 Task: Look for products from Prince Of Piece only.
Action: Mouse pressed left at (23, 102)
Screenshot: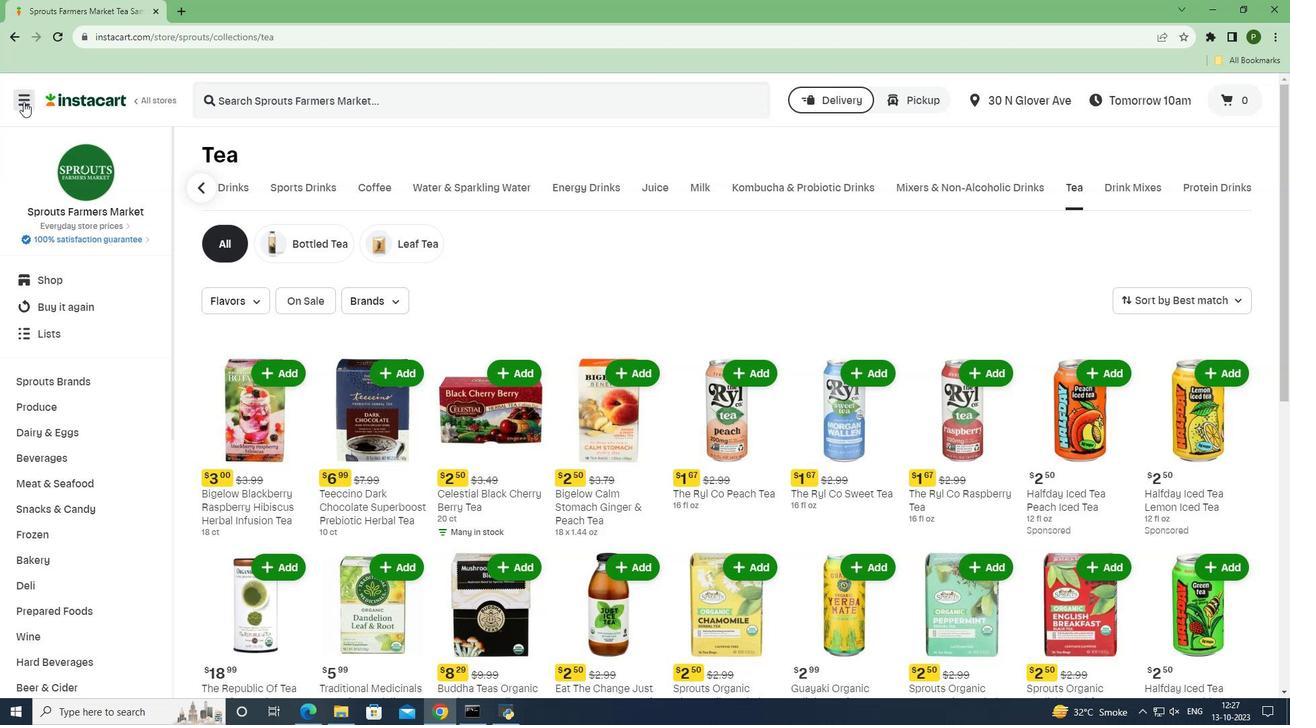 
Action: Mouse moved to (34, 360)
Screenshot: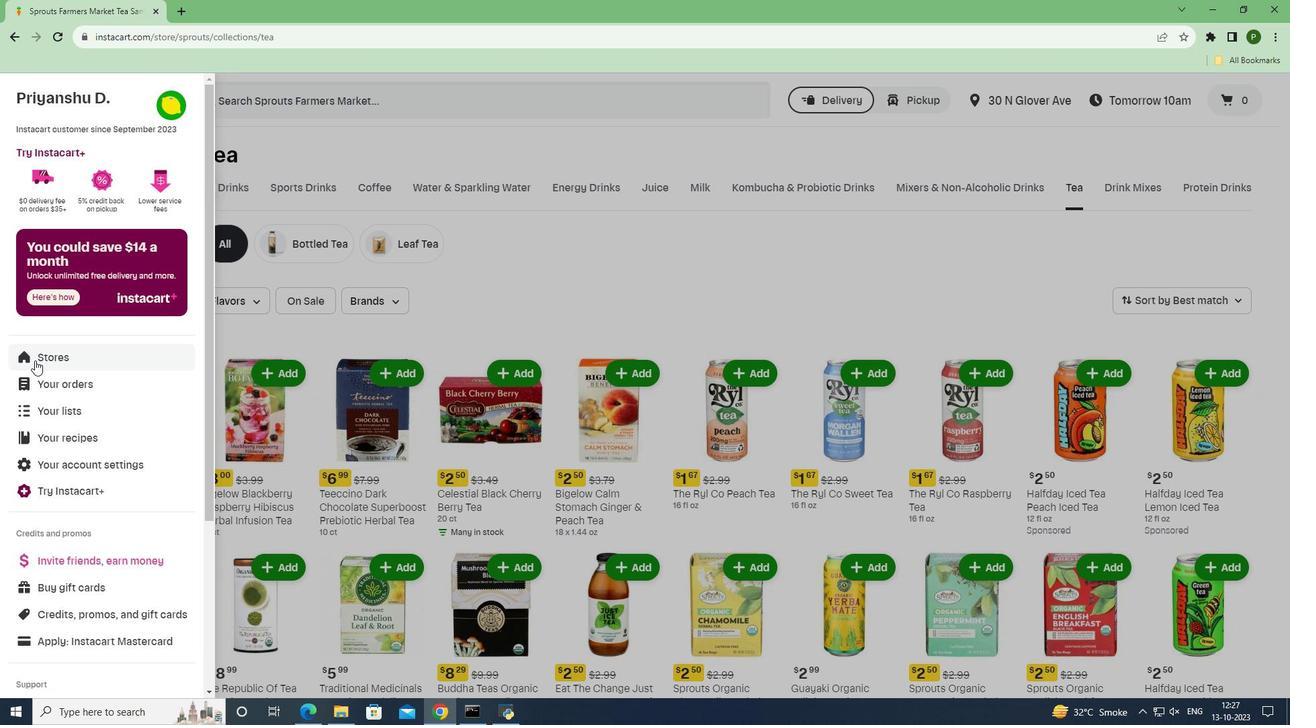 
Action: Mouse pressed left at (34, 360)
Screenshot: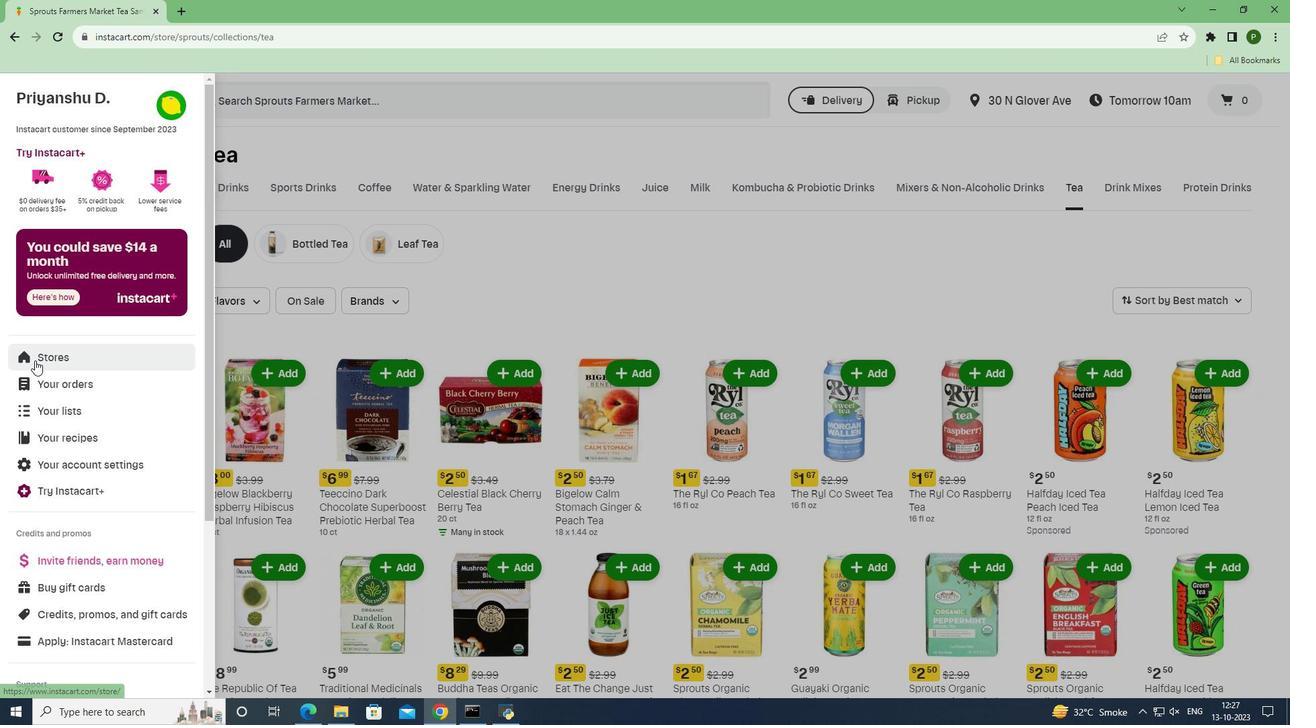 
Action: Mouse moved to (317, 155)
Screenshot: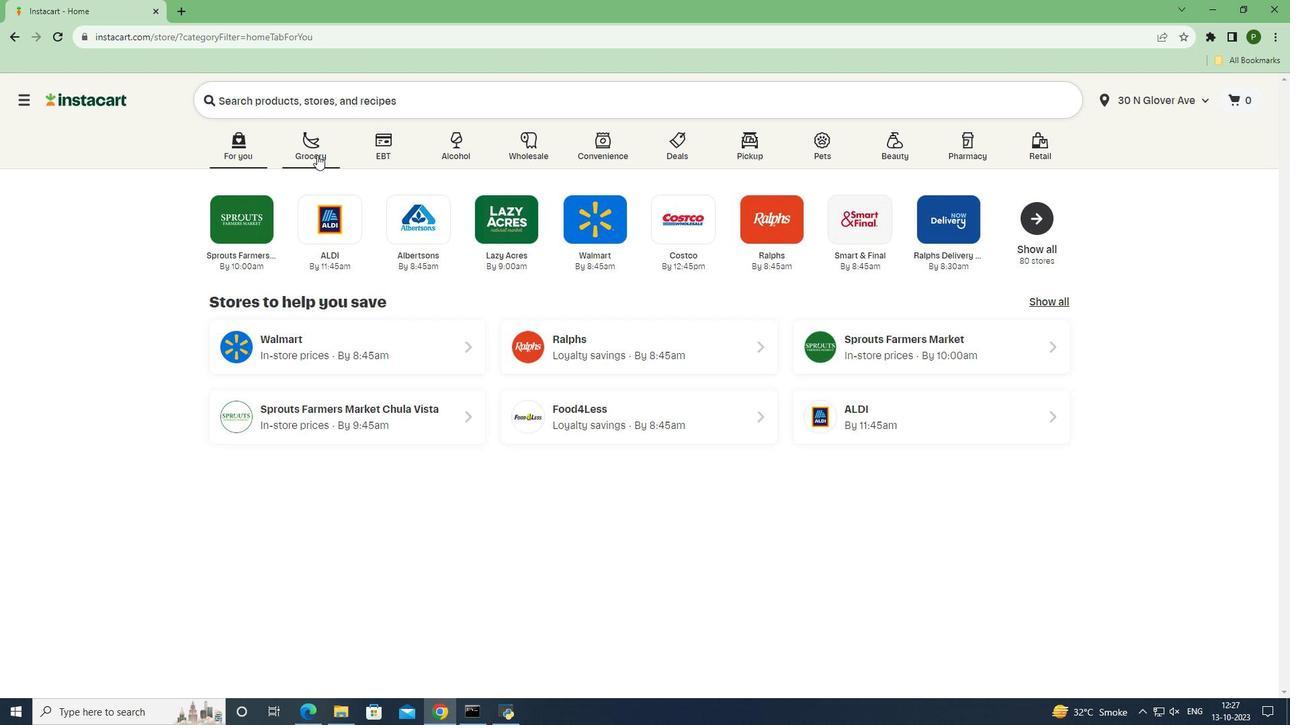 
Action: Mouse pressed left at (317, 155)
Screenshot: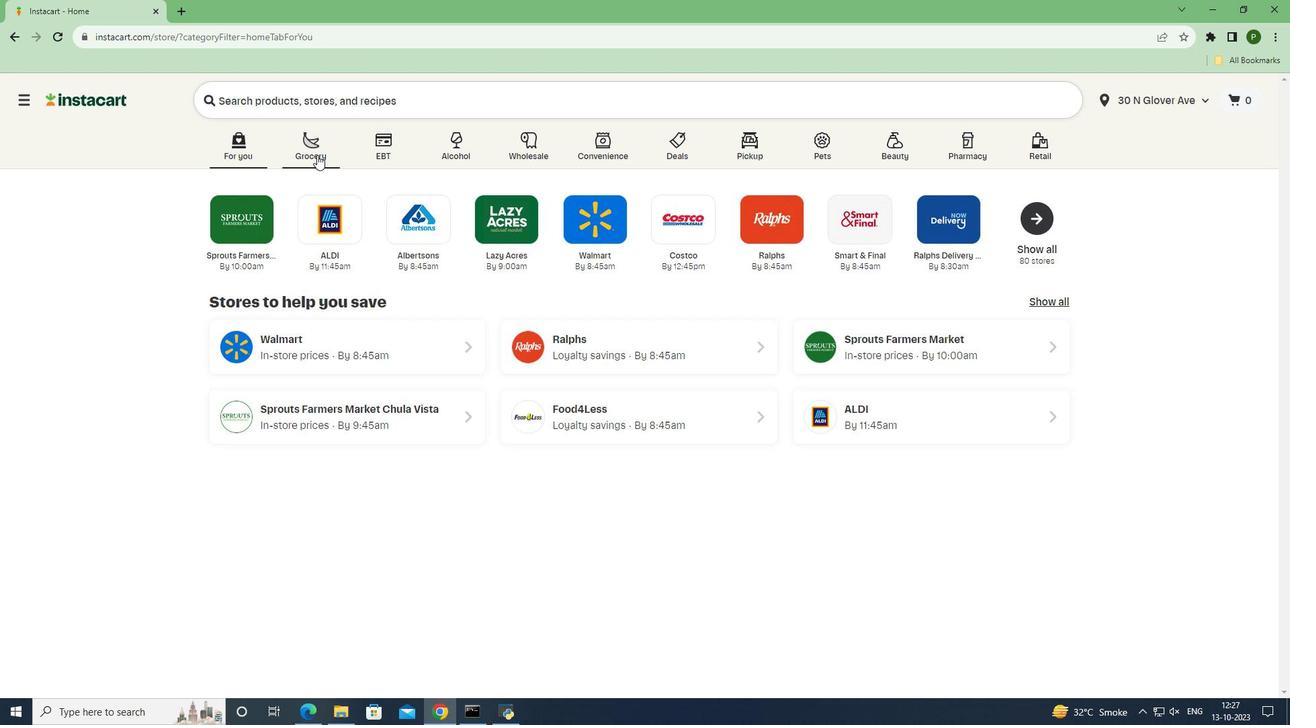 
Action: Mouse moved to (804, 311)
Screenshot: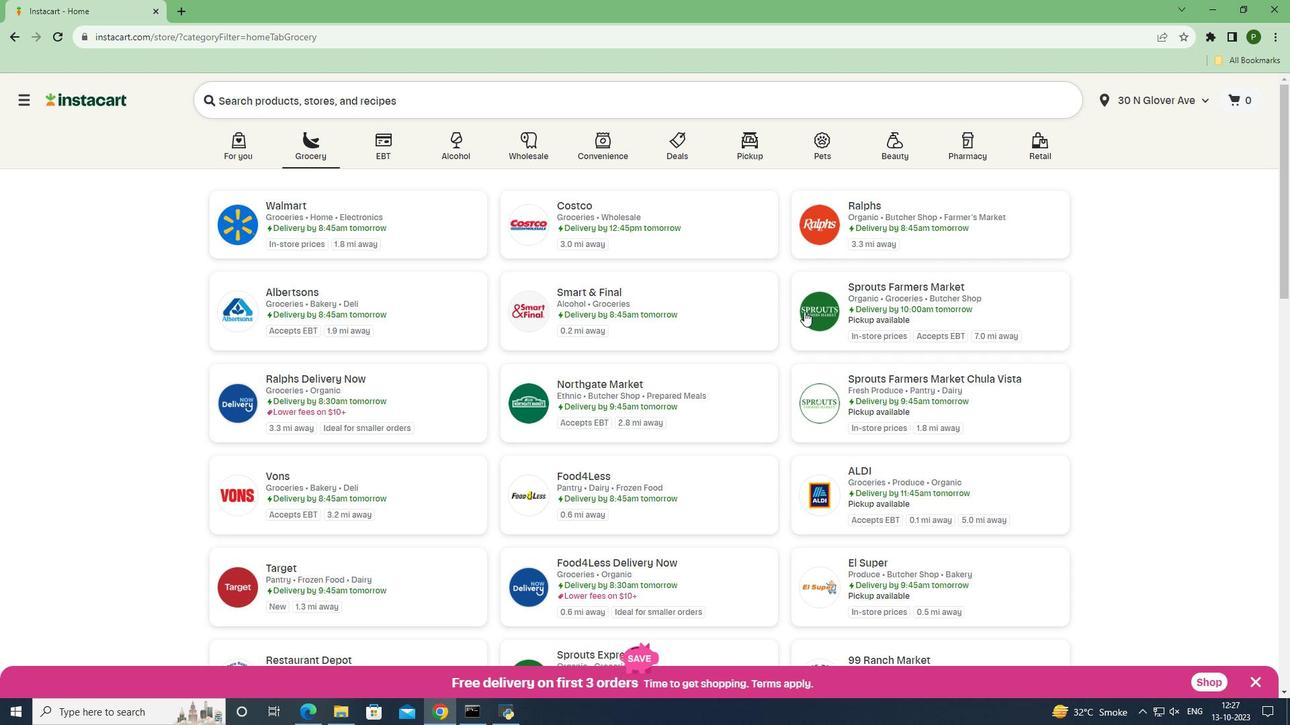 
Action: Mouse pressed left at (804, 311)
Screenshot: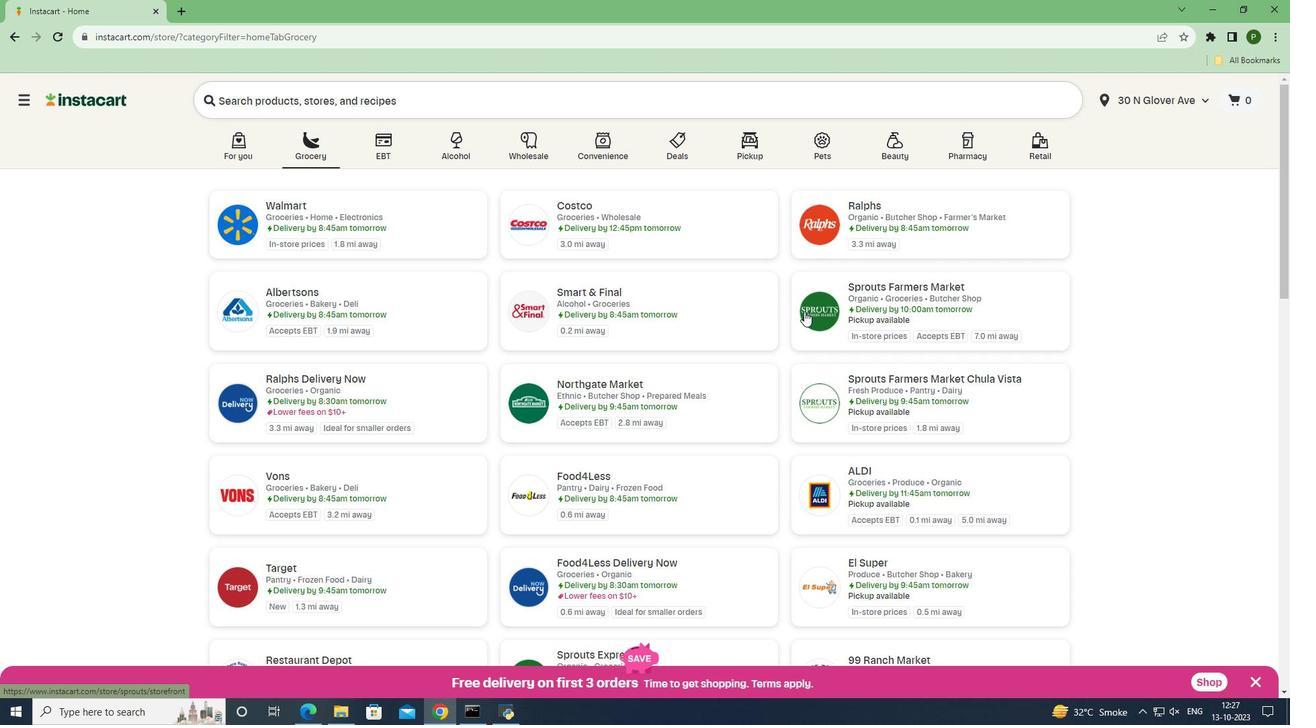 
Action: Mouse moved to (65, 461)
Screenshot: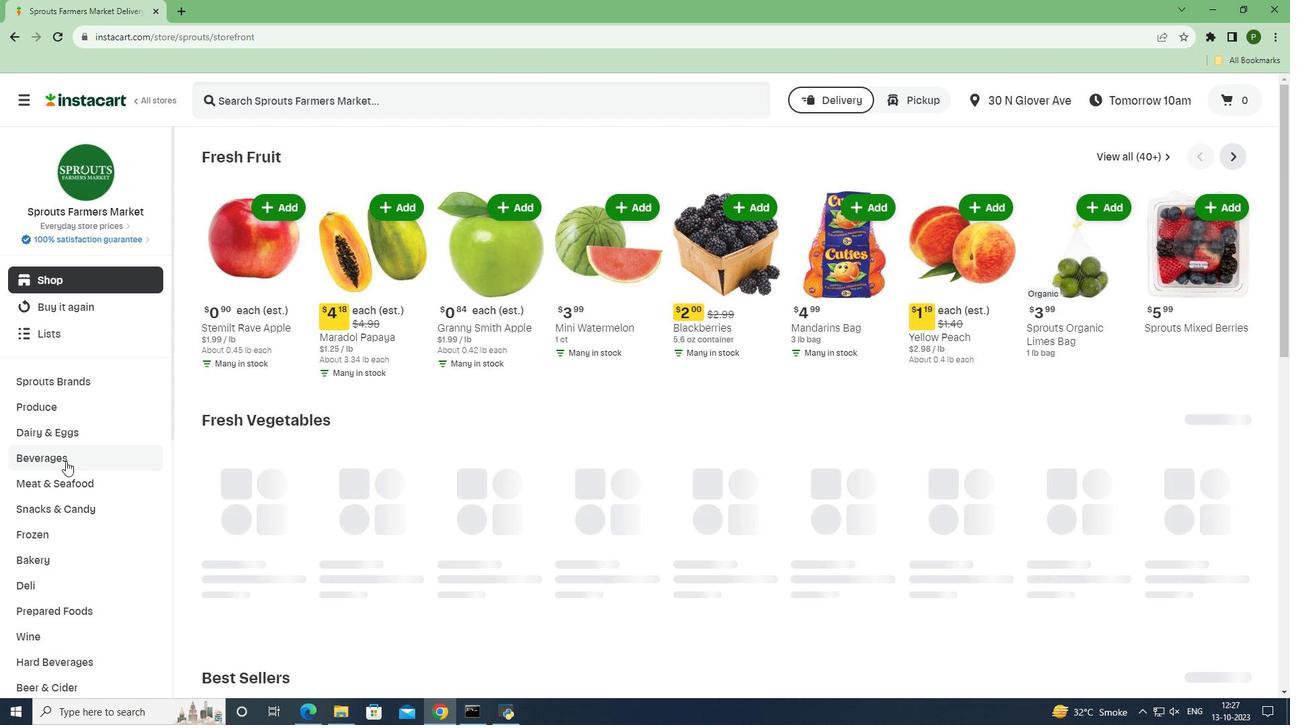 
Action: Mouse pressed left at (65, 461)
Screenshot: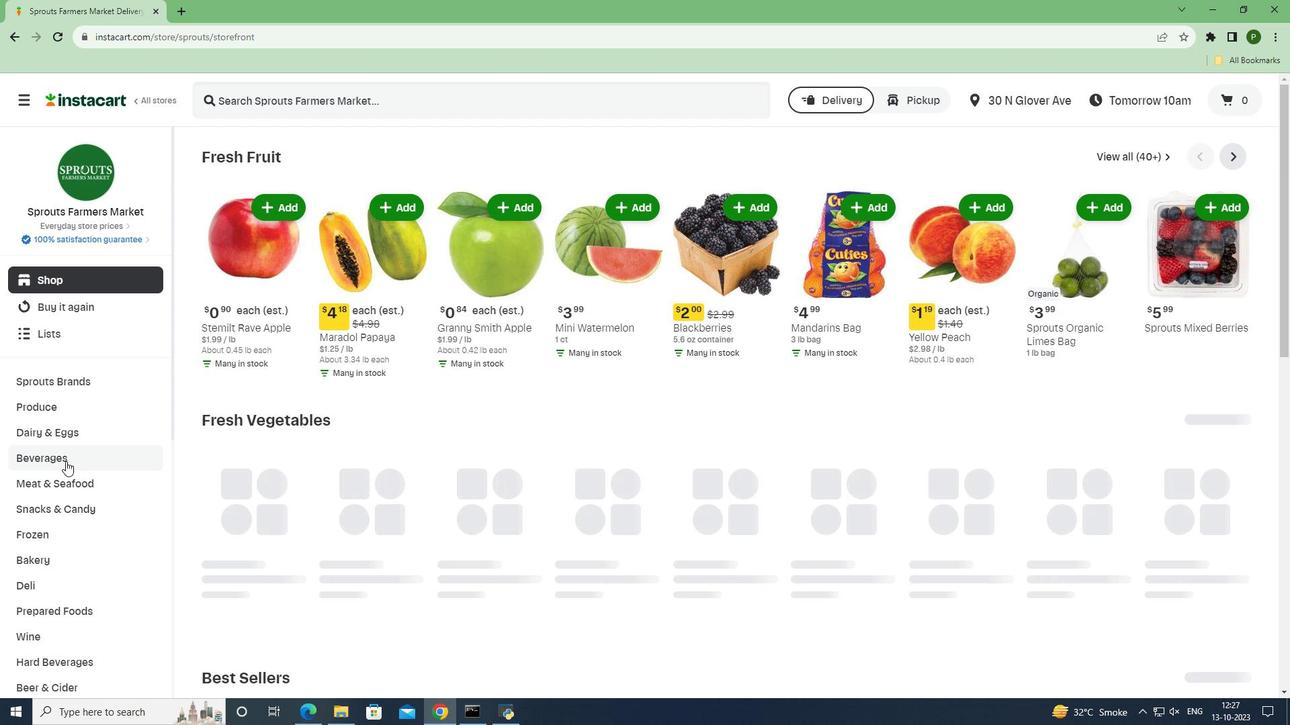 
Action: Mouse moved to (1171, 182)
Screenshot: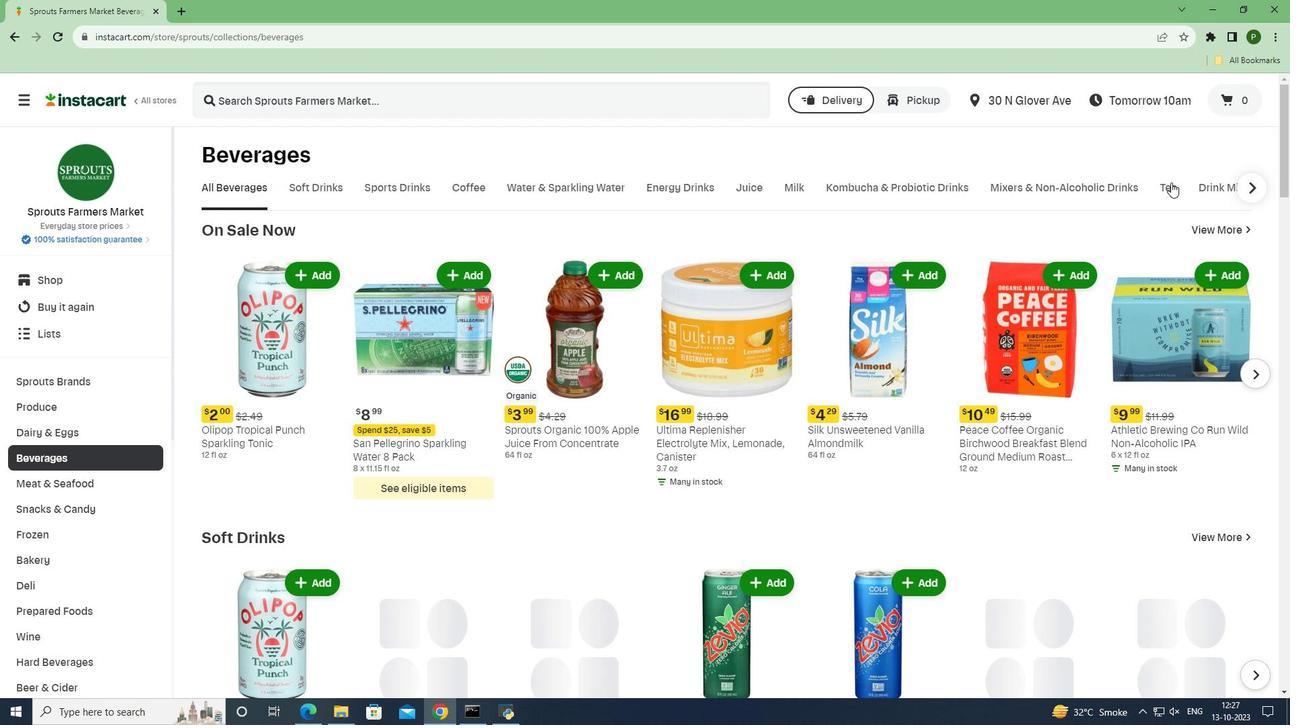 
Action: Mouse pressed left at (1171, 182)
Screenshot: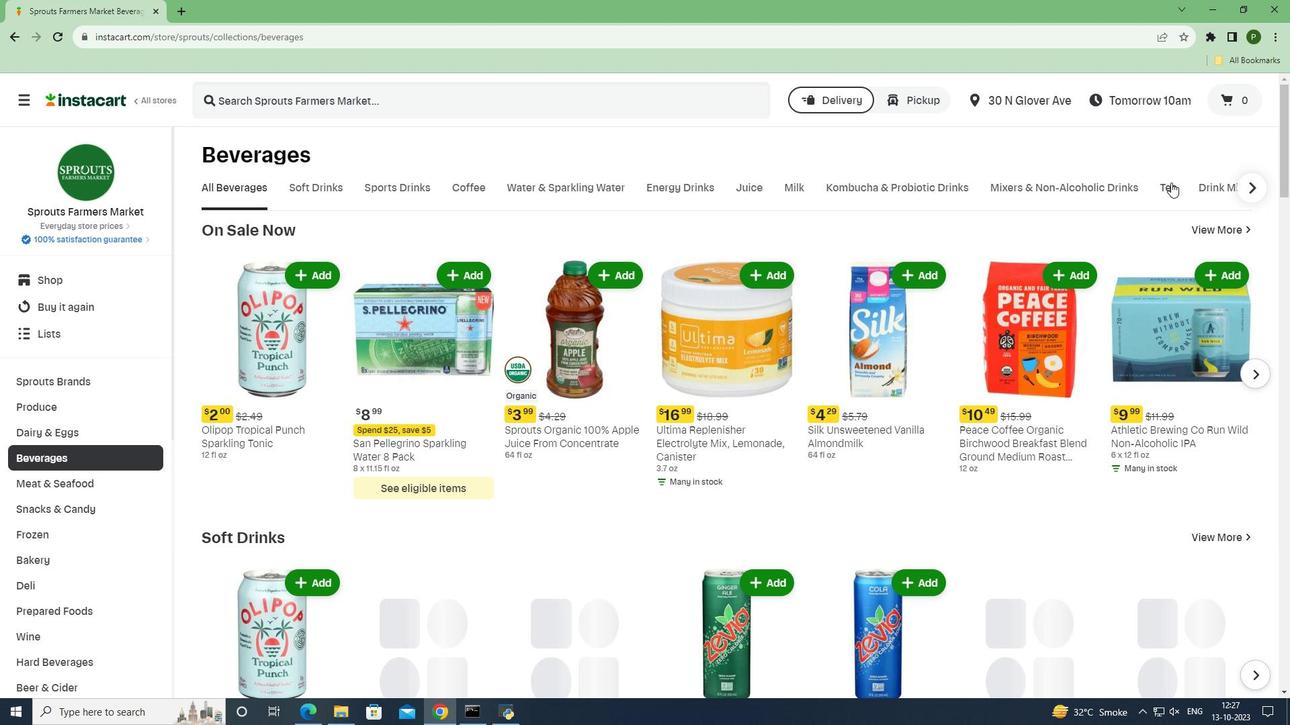 
Action: Mouse moved to (372, 299)
Screenshot: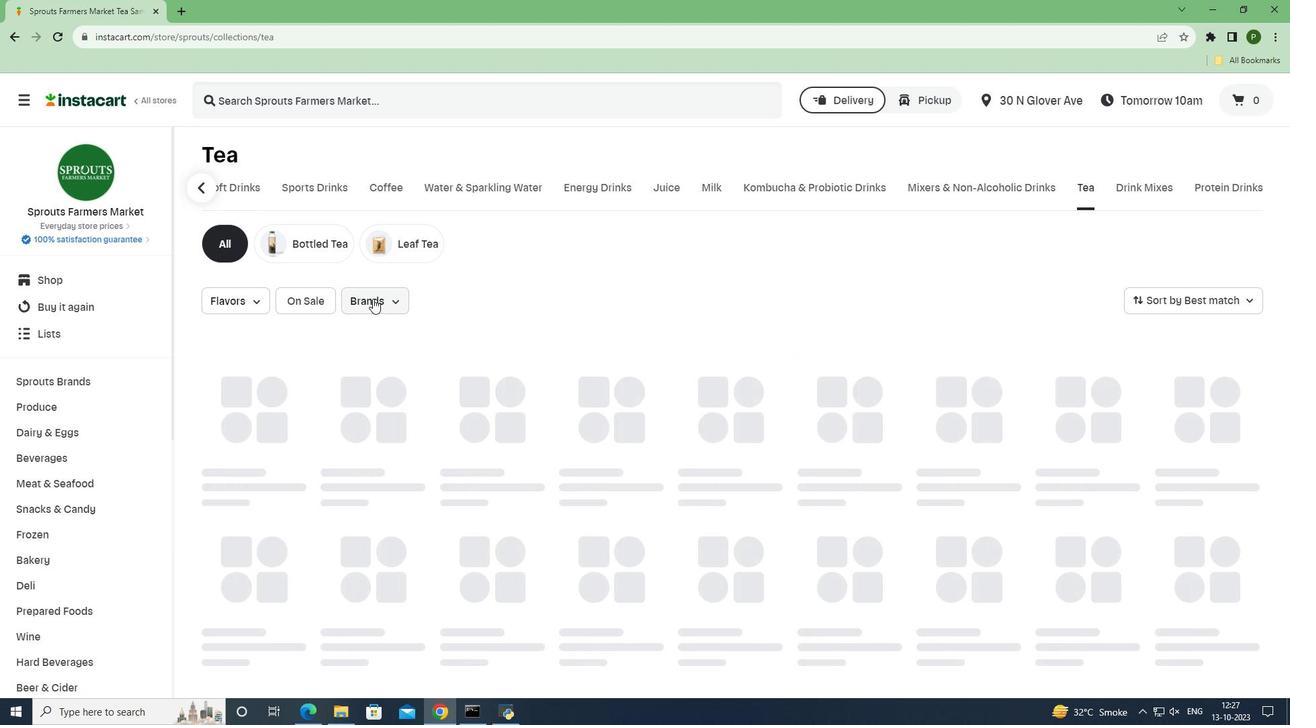 
Action: Mouse pressed left at (372, 299)
Screenshot: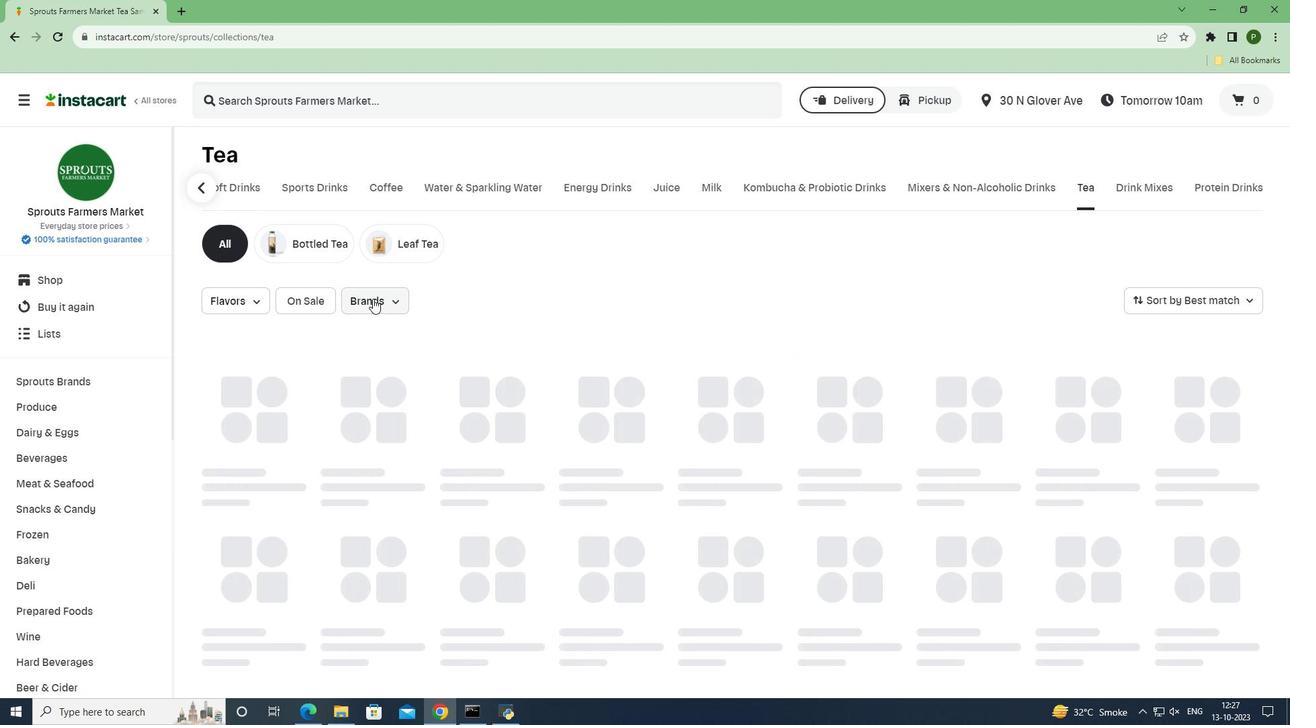 
Action: Mouse moved to (415, 403)
Screenshot: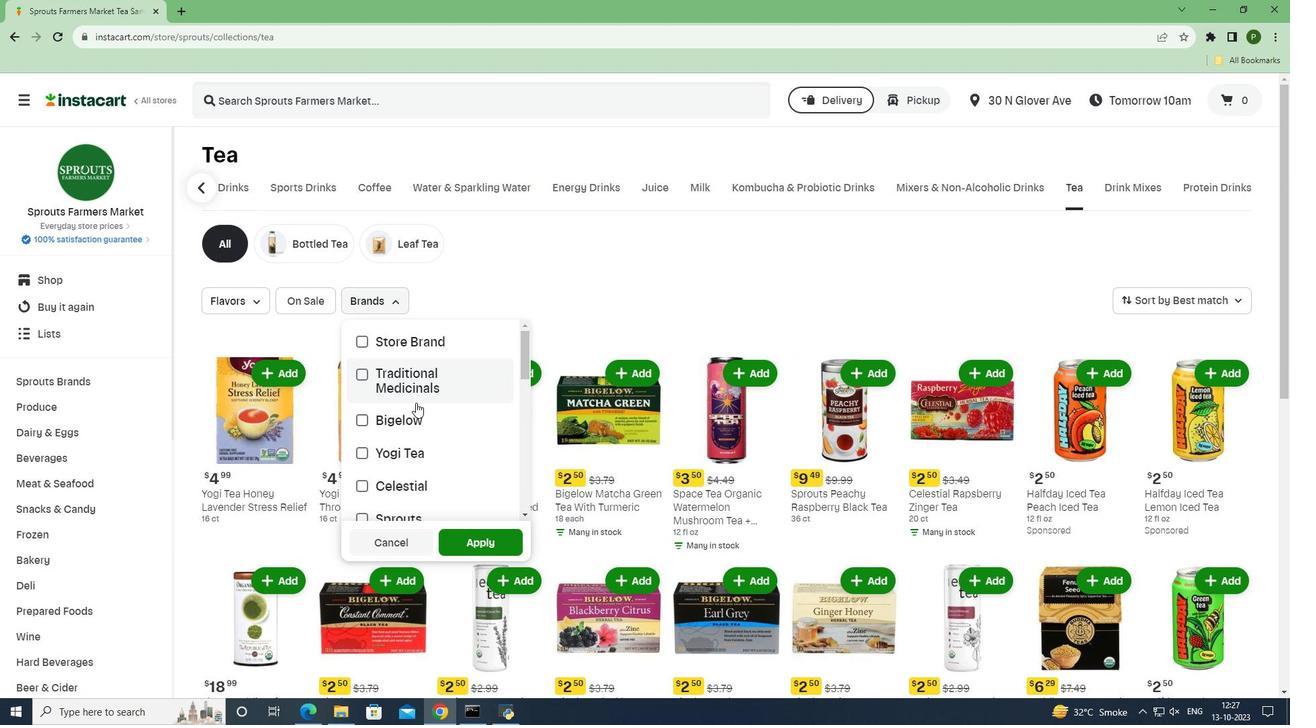 
Action: Mouse scrolled (415, 402) with delta (0, 0)
Screenshot: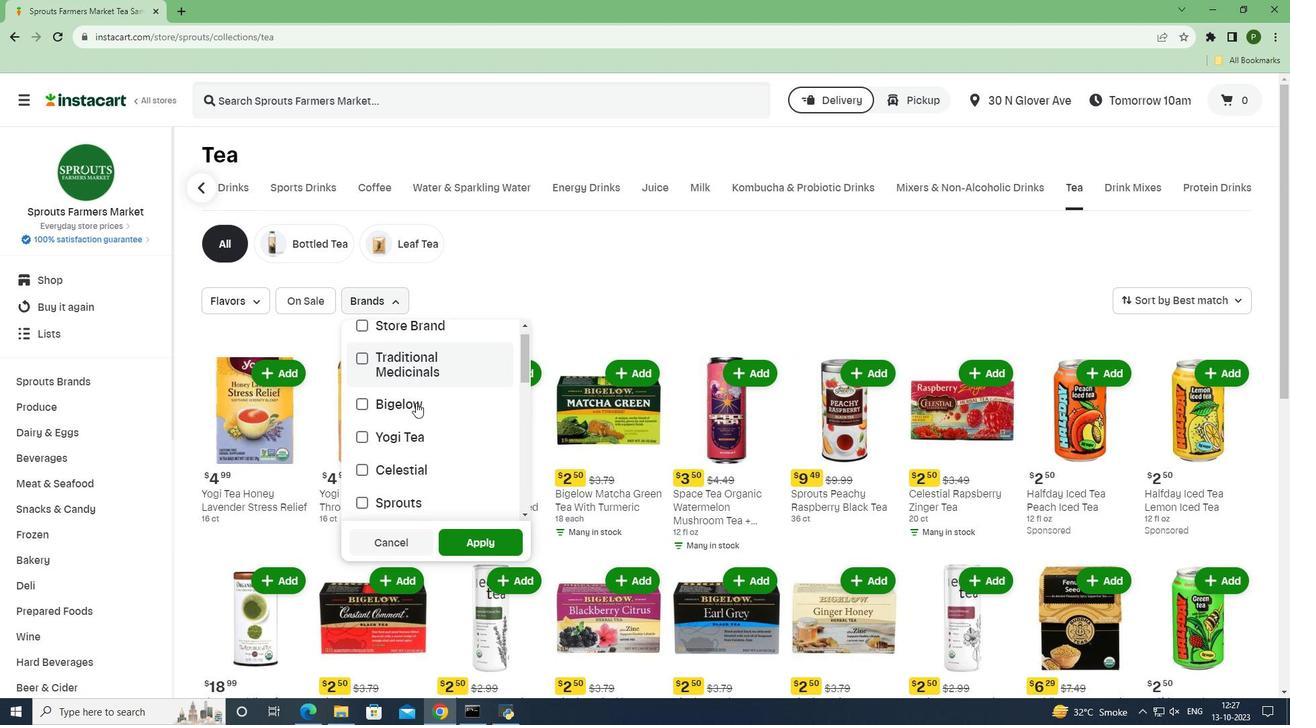 
Action: Mouse moved to (417, 400)
Screenshot: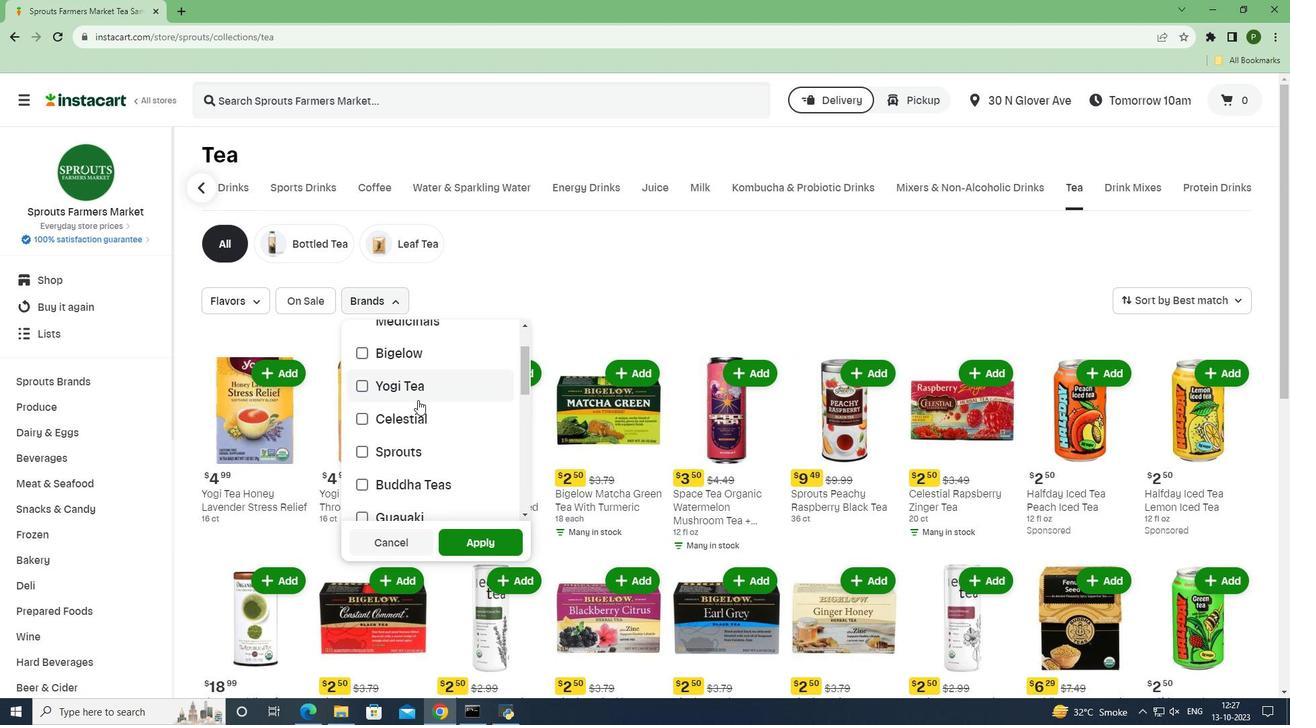 
Action: Mouse scrolled (417, 399) with delta (0, 0)
Screenshot: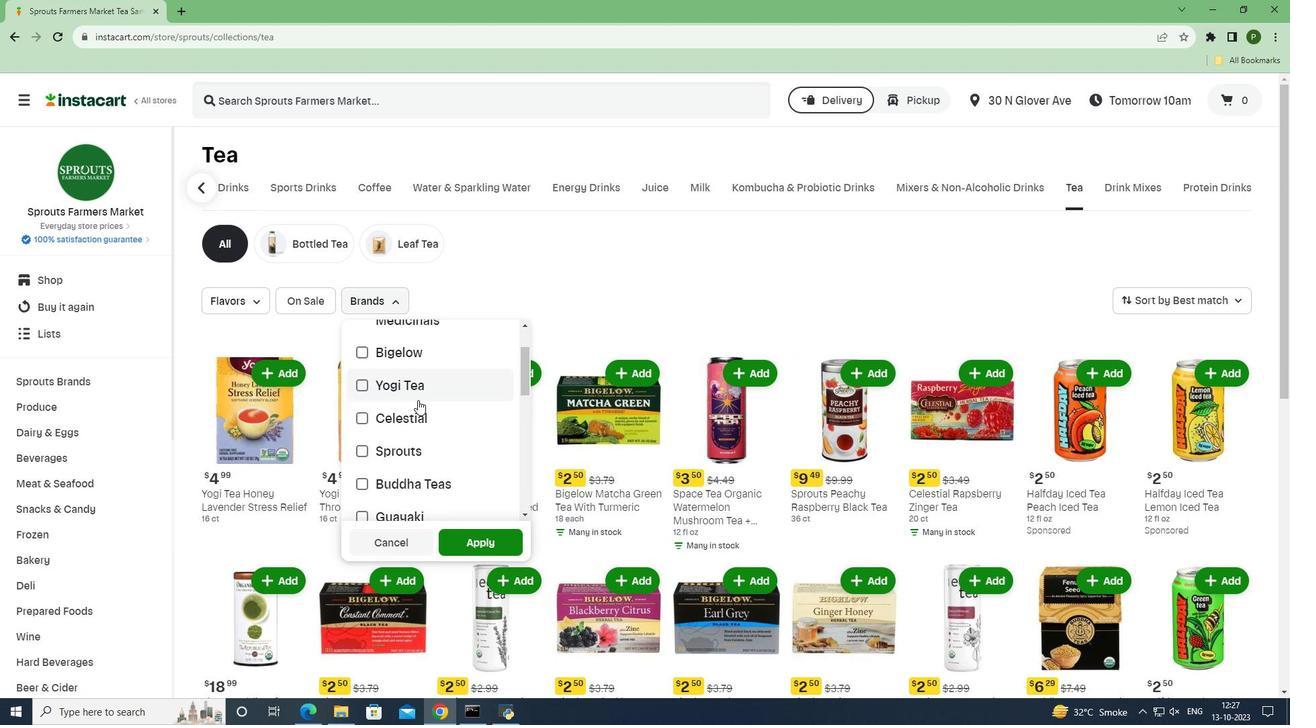 
Action: Mouse scrolled (417, 399) with delta (0, 0)
Screenshot: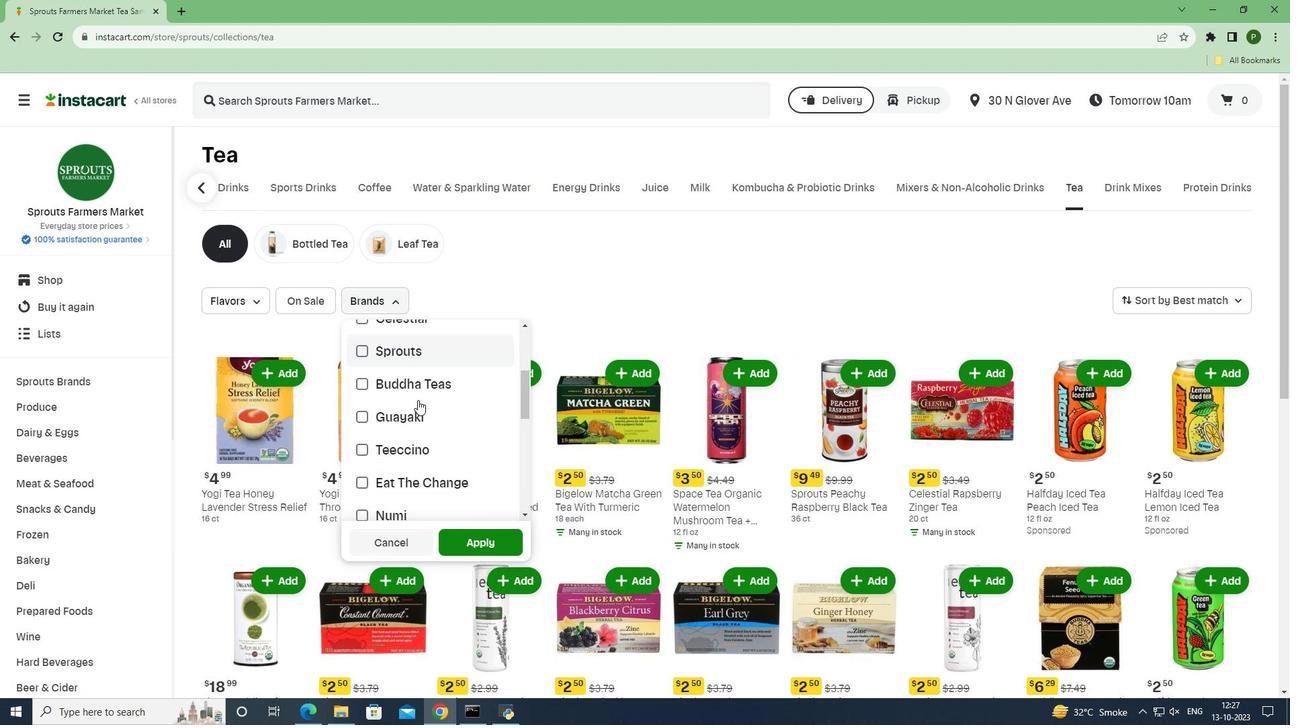 
Action: Mouse scrolled (417, 399) with delta (0, 0)
Screenshot: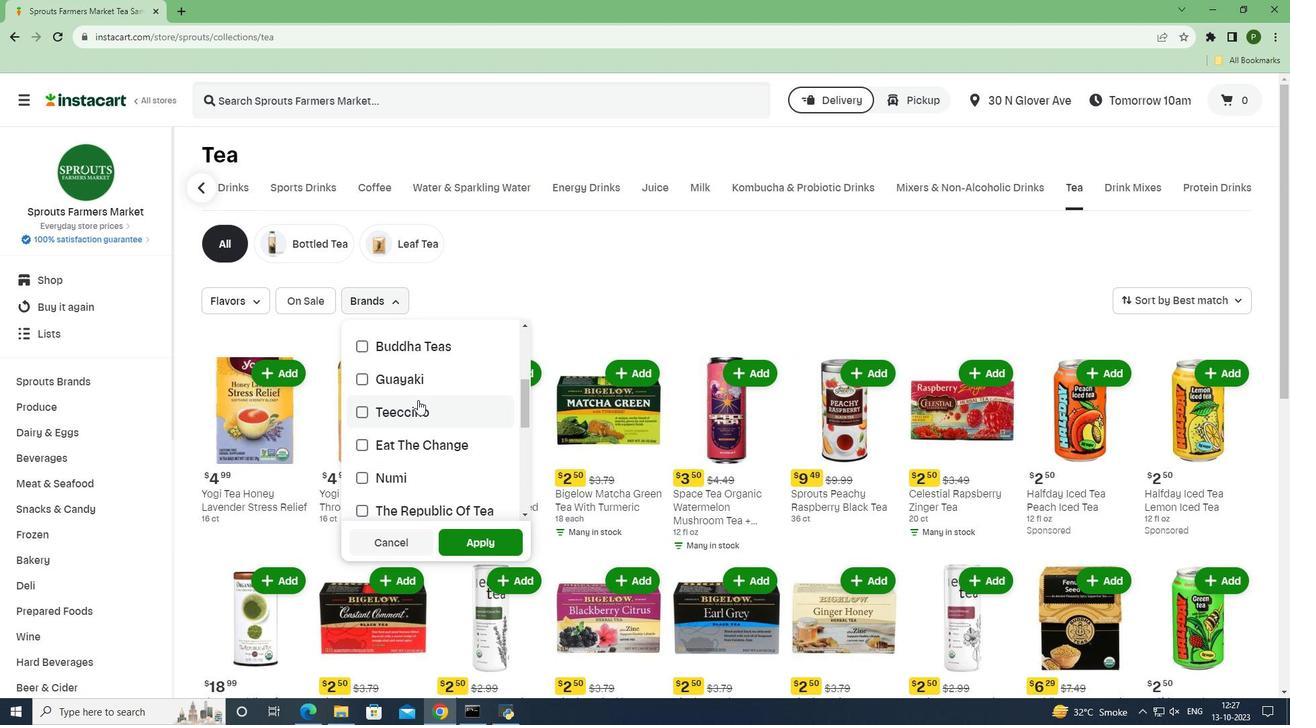 
Action: Mouse scrolled (417, 399) with delta (0, 0)
Screenshot: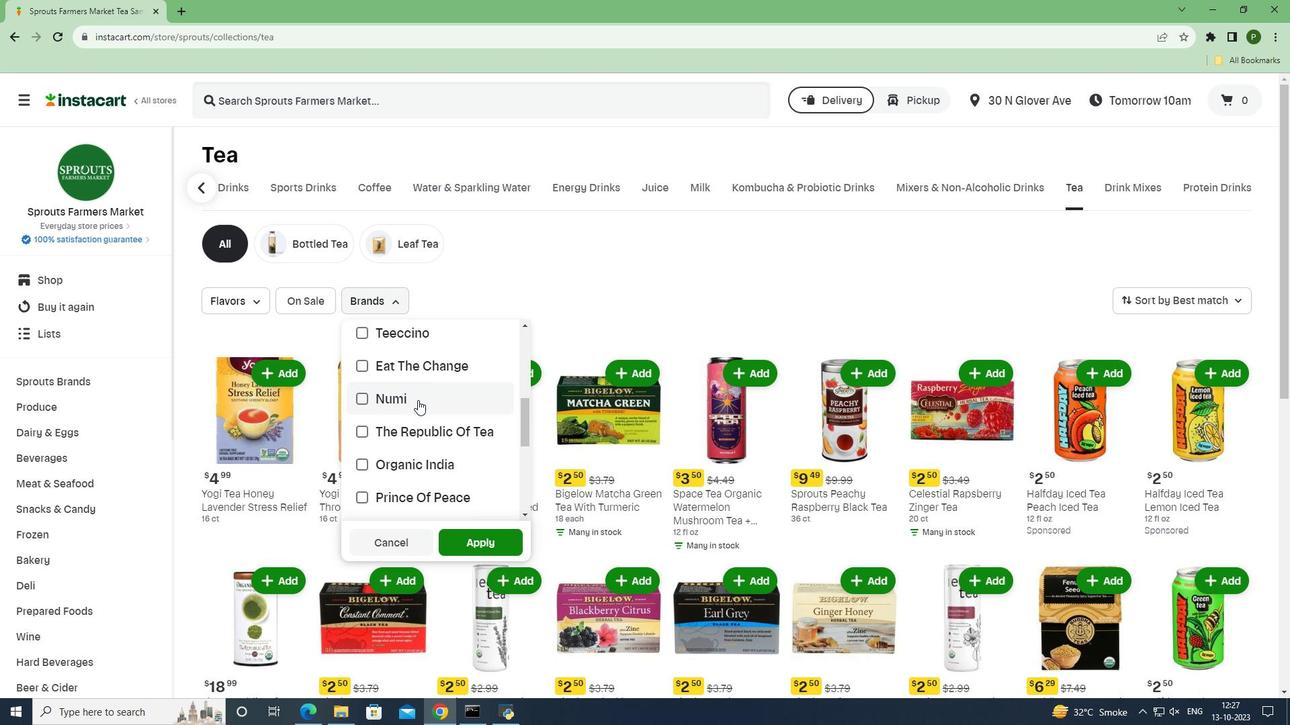 
Action: Mouse moved to (422, 446)
Screenshot: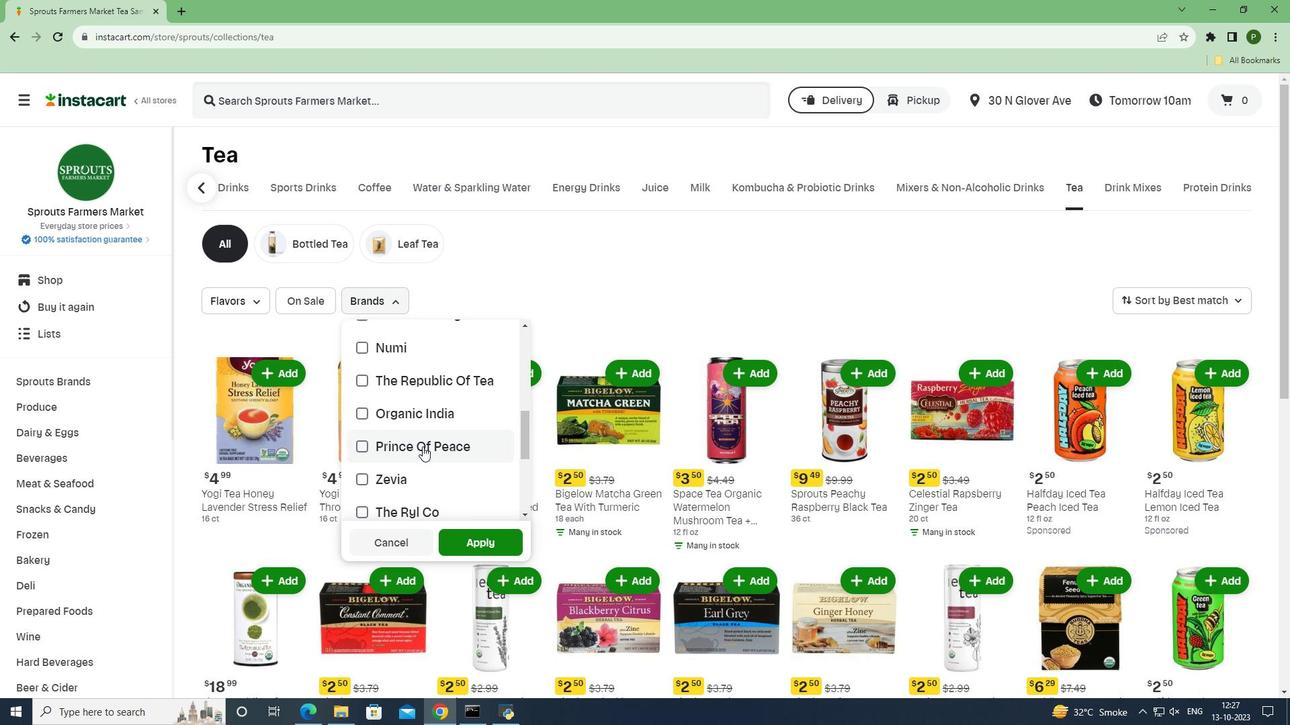 
Action: Mouse pressed left at (422, 446)
Screenshot: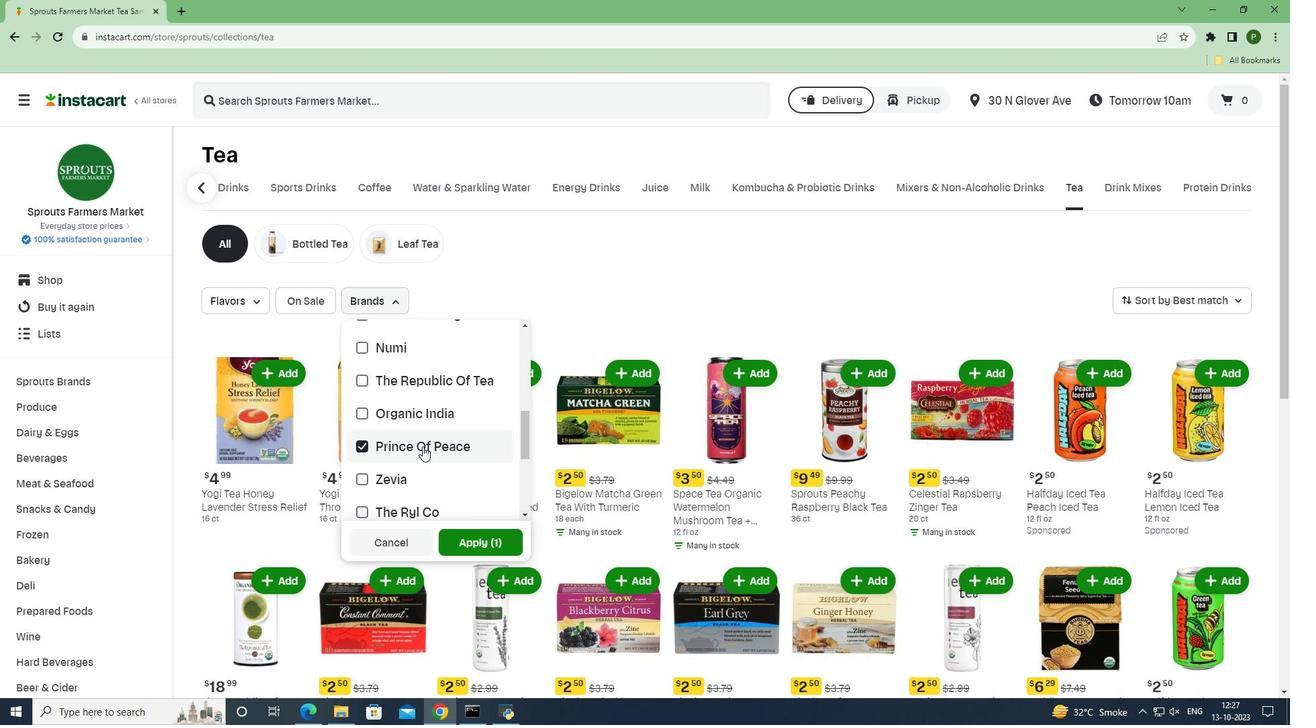 
Action: Mouse moved to (465, 534)
Screenshot: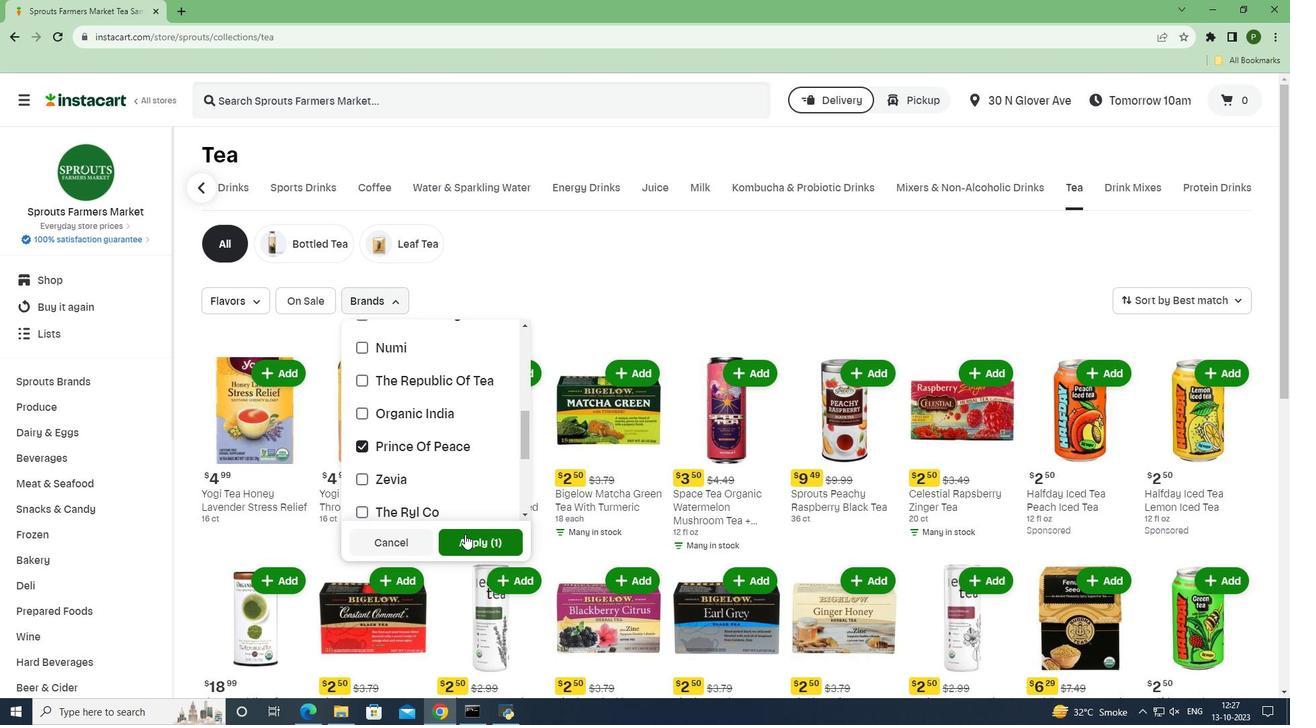
Action: Mouse pressed left at (465, 534)
Screenshot: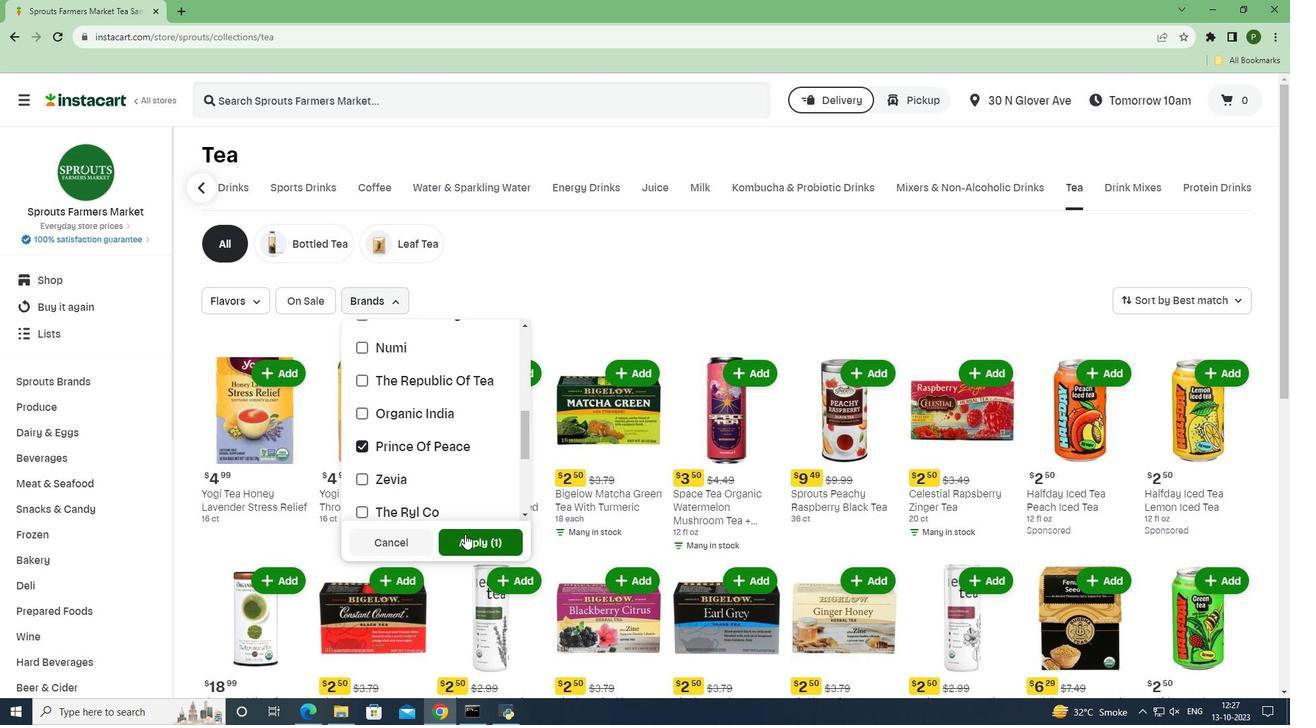 
Action: Mouse moved to (637, 577)
Screenshot: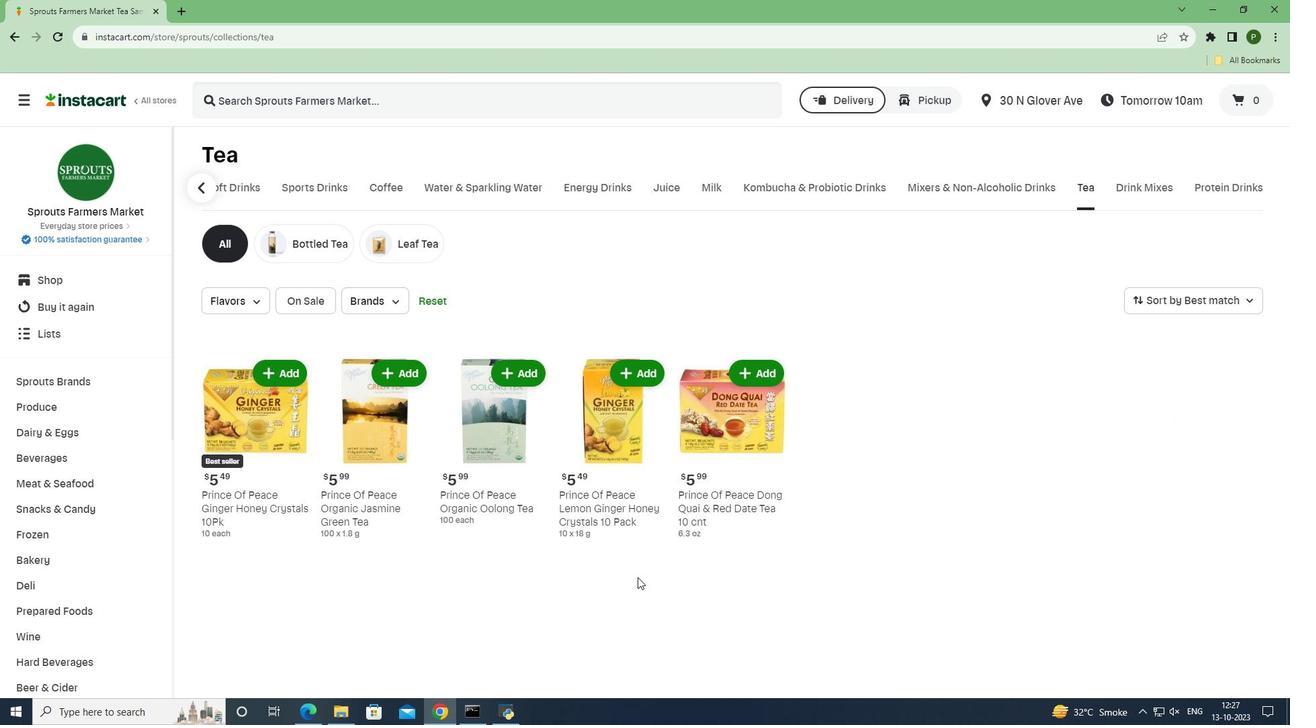 
